 Task: Check the climate impact.
Action: Mouse moved to (719, 68)
Screenshot: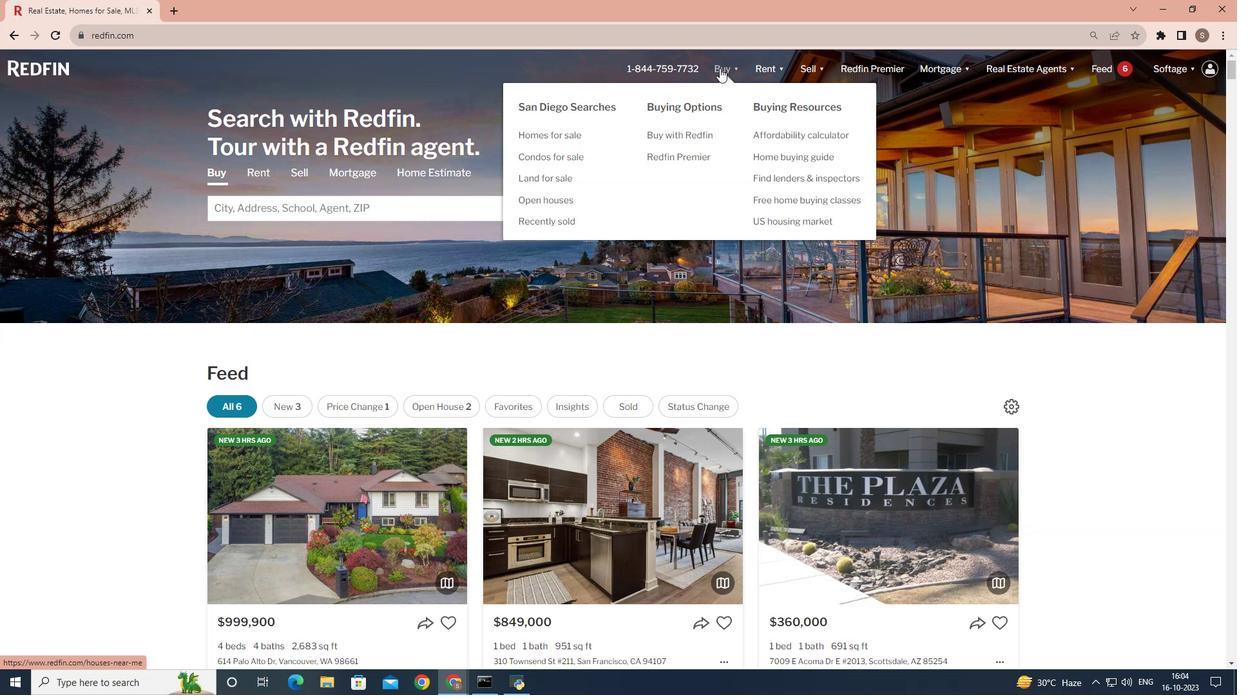 
Action: Mouse pressed left at (719, 68)
Screenshot: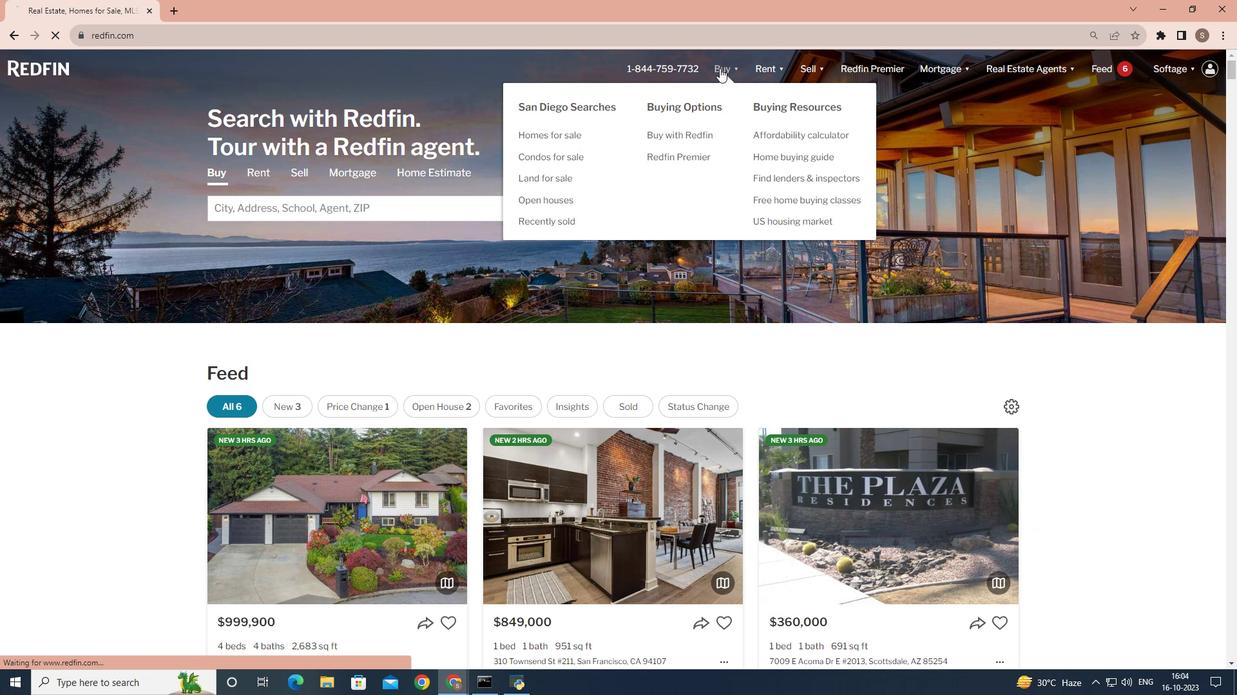 
Action: Mouse moved to (335, 267)
Screenshot: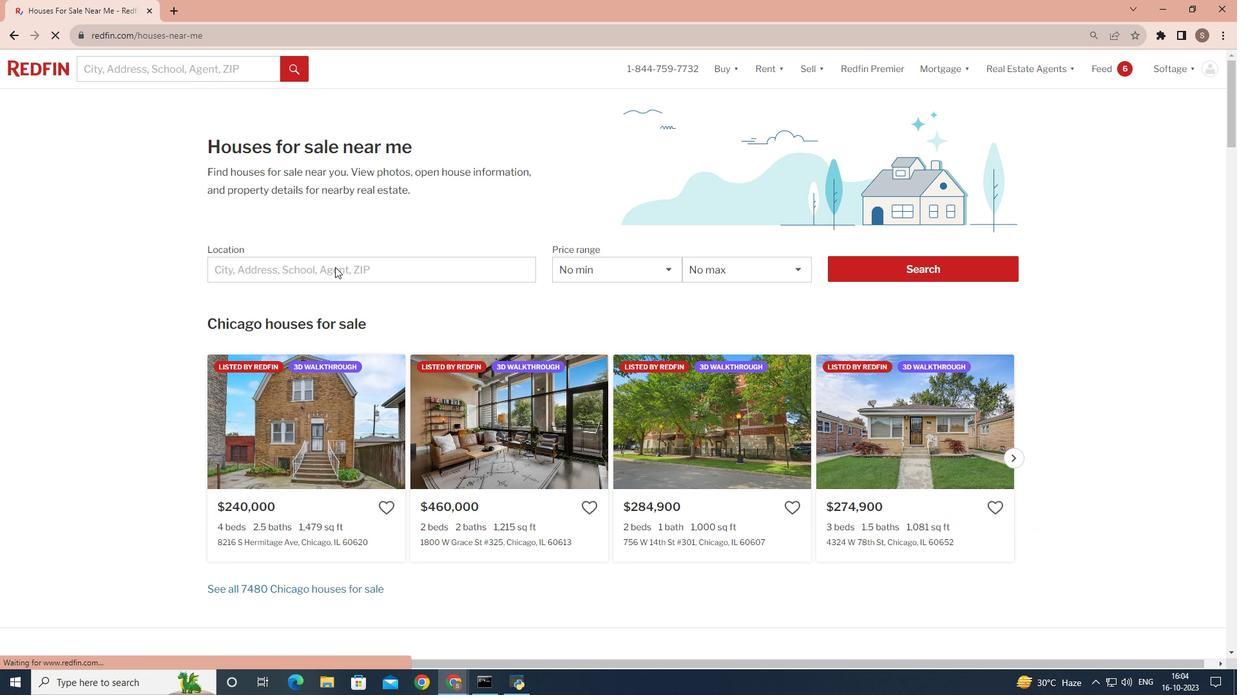 
Action: Mouse pressed left at (335, 267)
Screenshot: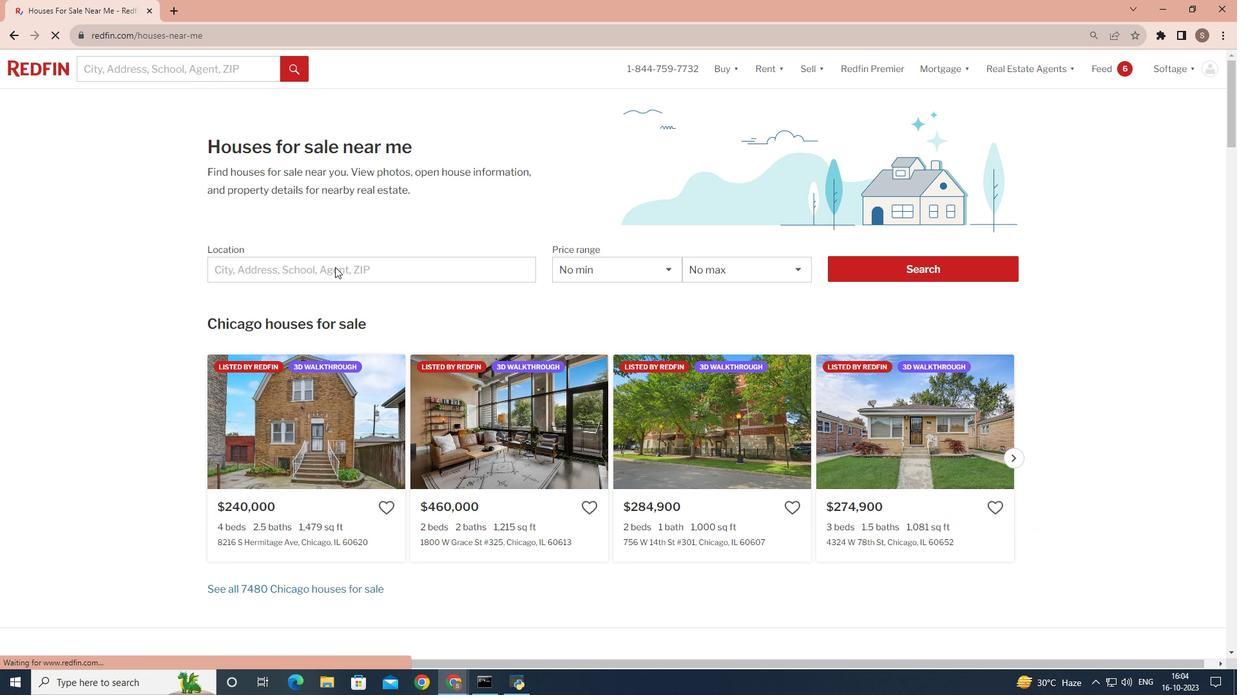 
Action: Mouse moved to (286, 266)
Screenshot: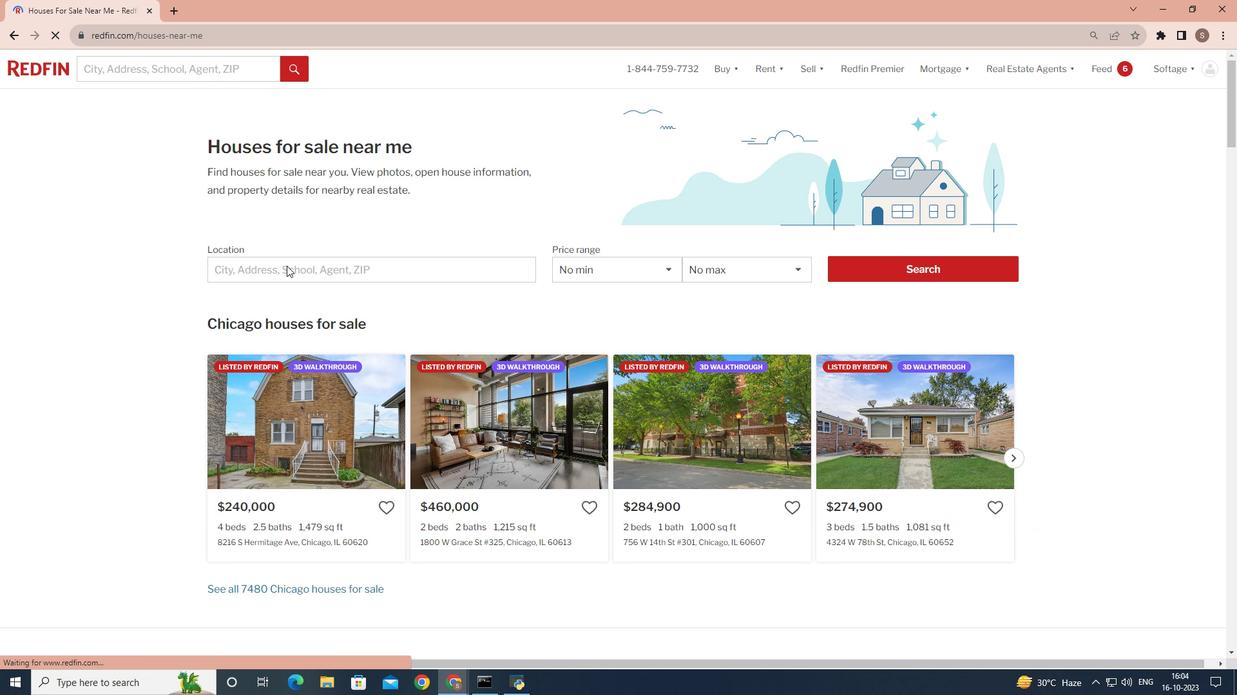 
Action: Mouse pressed left at (286, 266)
Screenshot: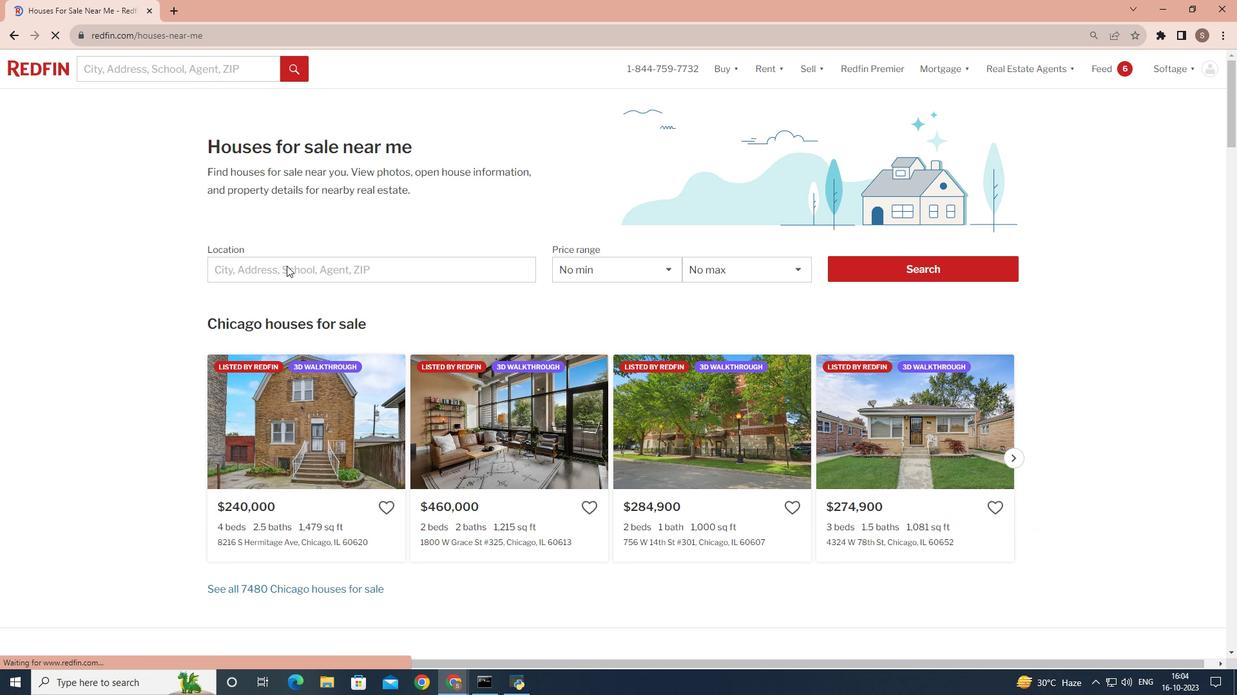 
Action: Mouse pressed left at (286, 266)
Screenshot: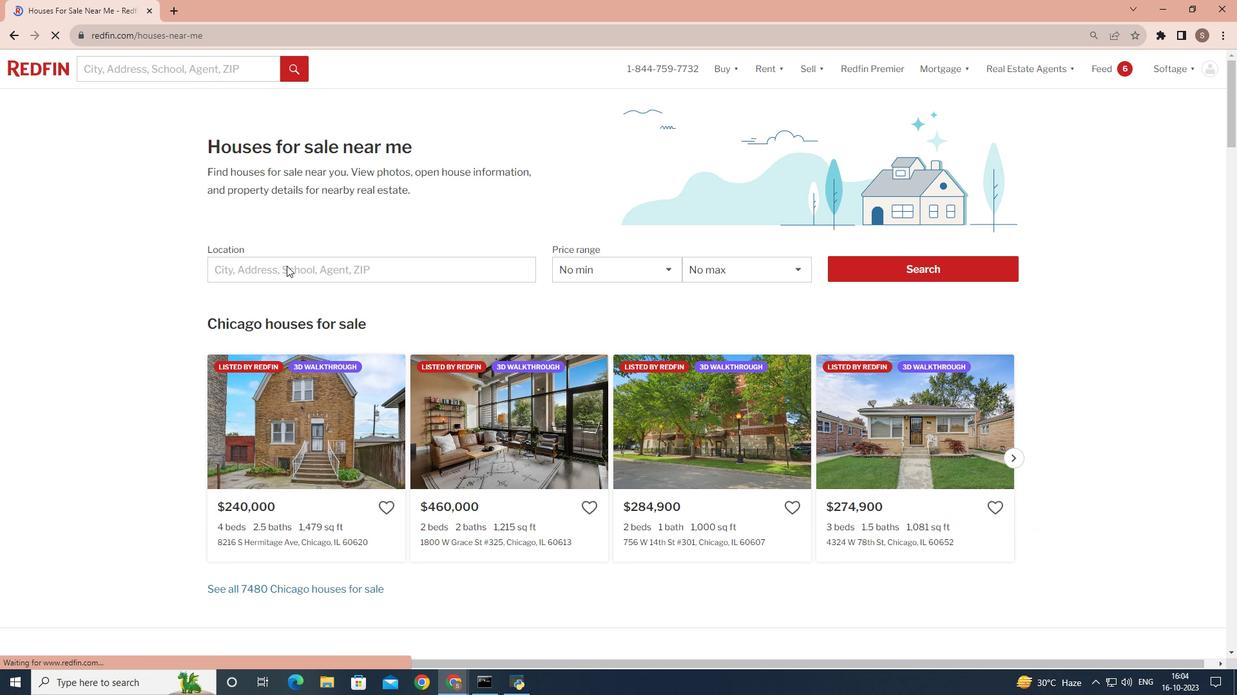 
Action: Mouse moved to (286, 268)
Screenshot: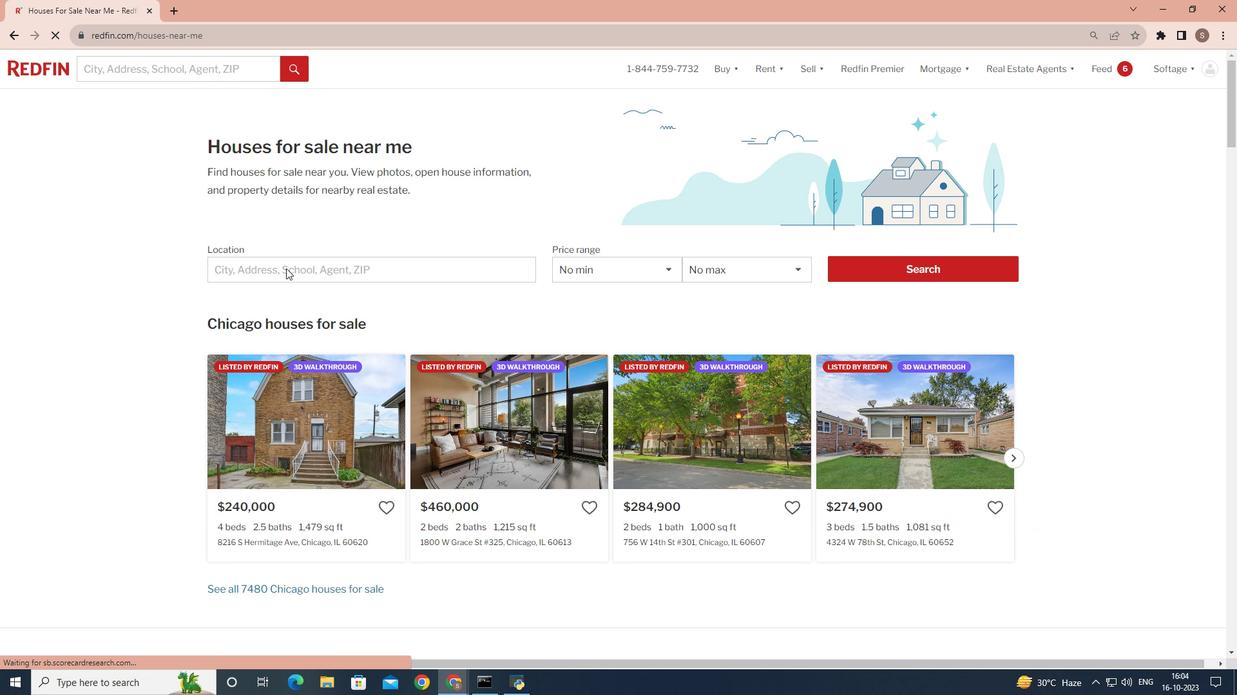 
Action: Mouse pressed left at (286, 268)
Screenshot: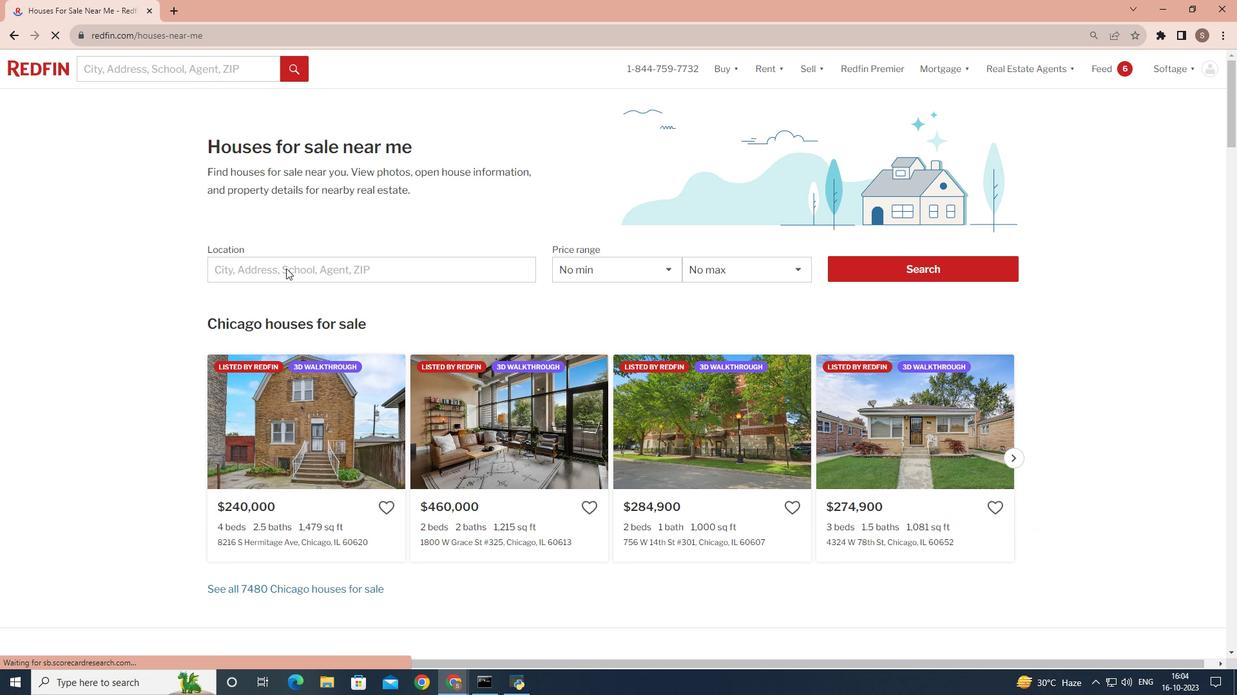 
Action: Mouse pressed left at (286, 268)
Screenshot: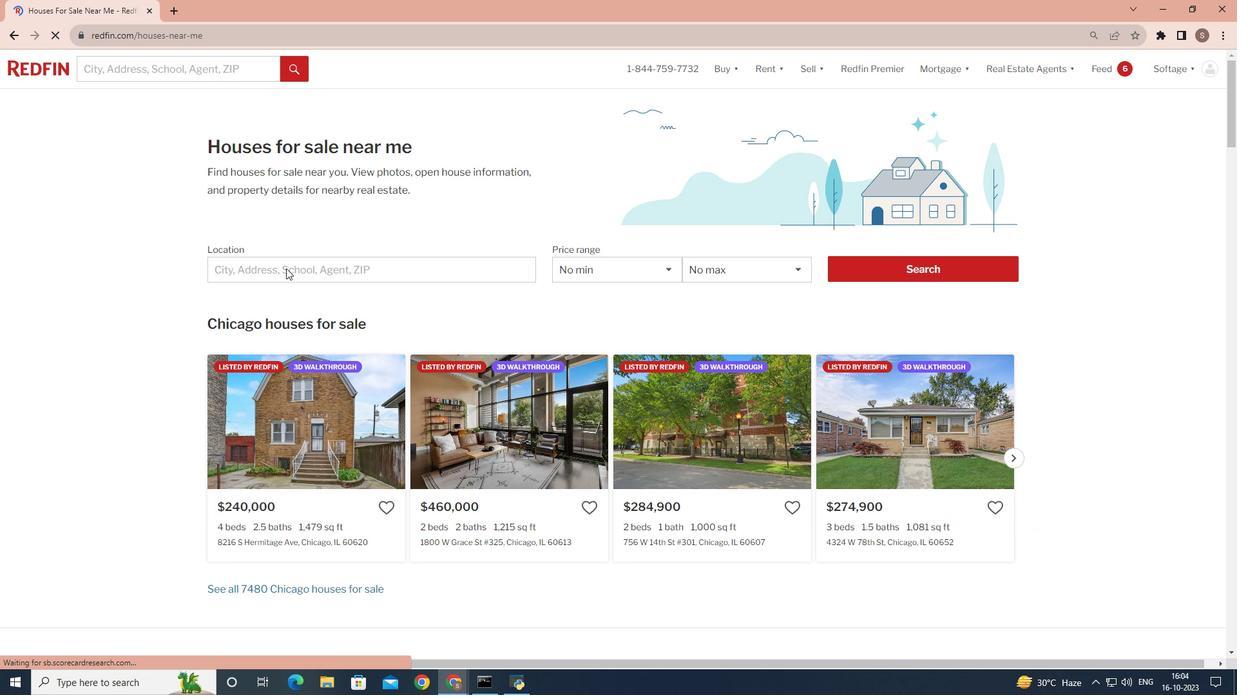 
Action: Mouse pressed left at (286, 268)
Screenshot: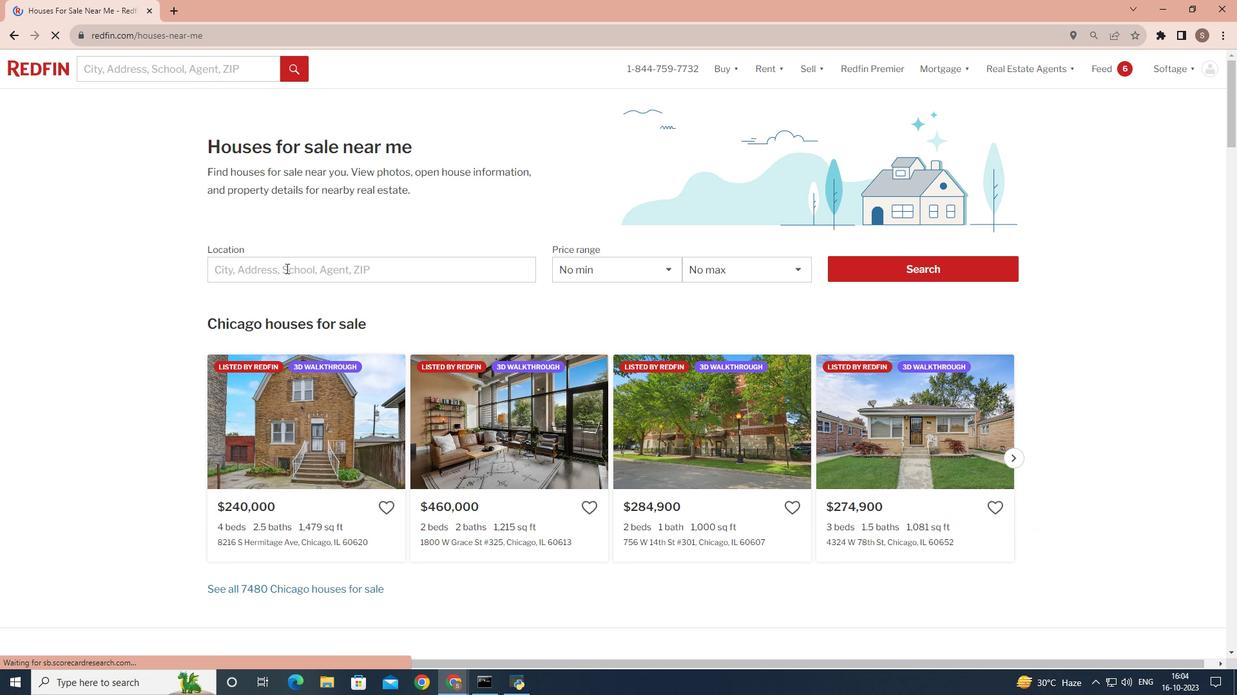 
Action: Key pressed <Key.shift>San<Key.space><Key.shift>Diego
Screenshot: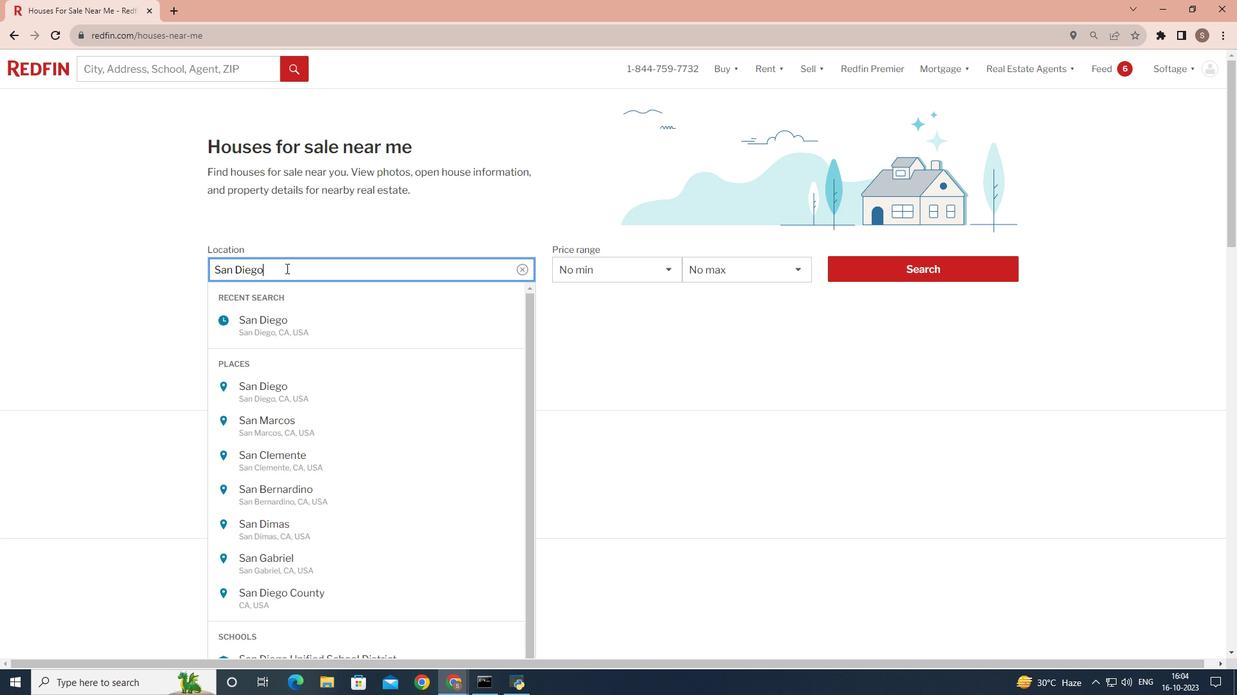 
Action: Mouse moved to (854, 269)
Screenshot: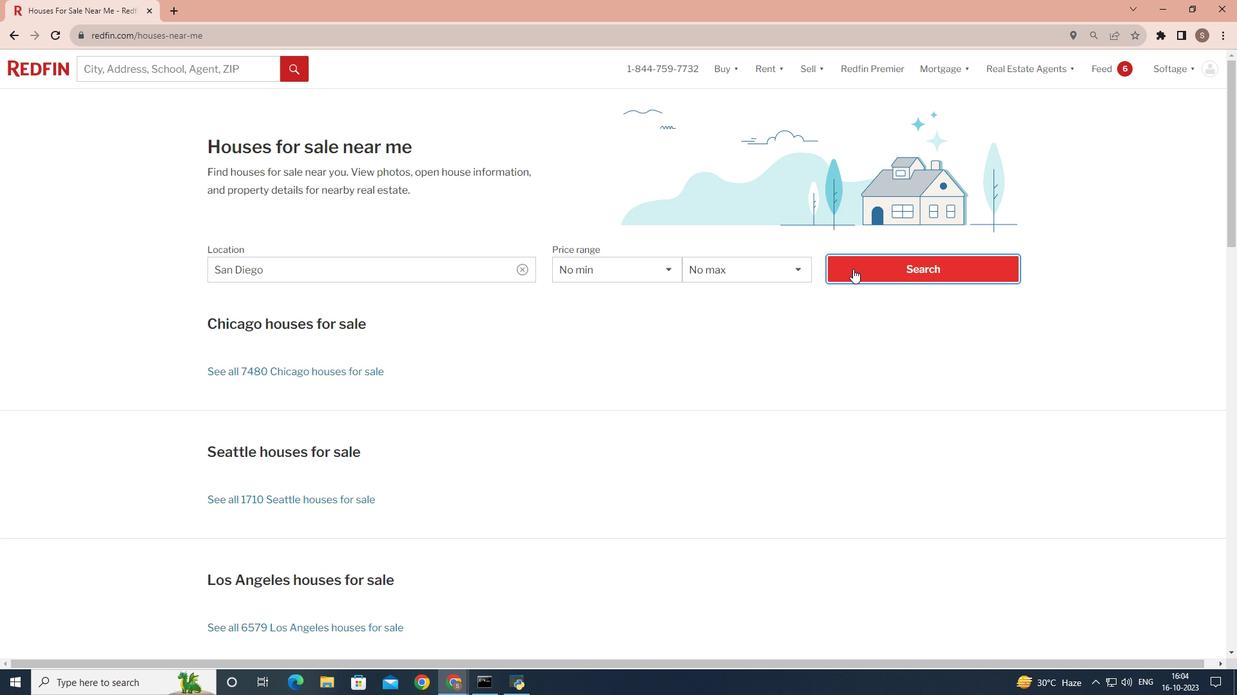 
Action: Mouse pressed left at (854, 269)
Screenshot: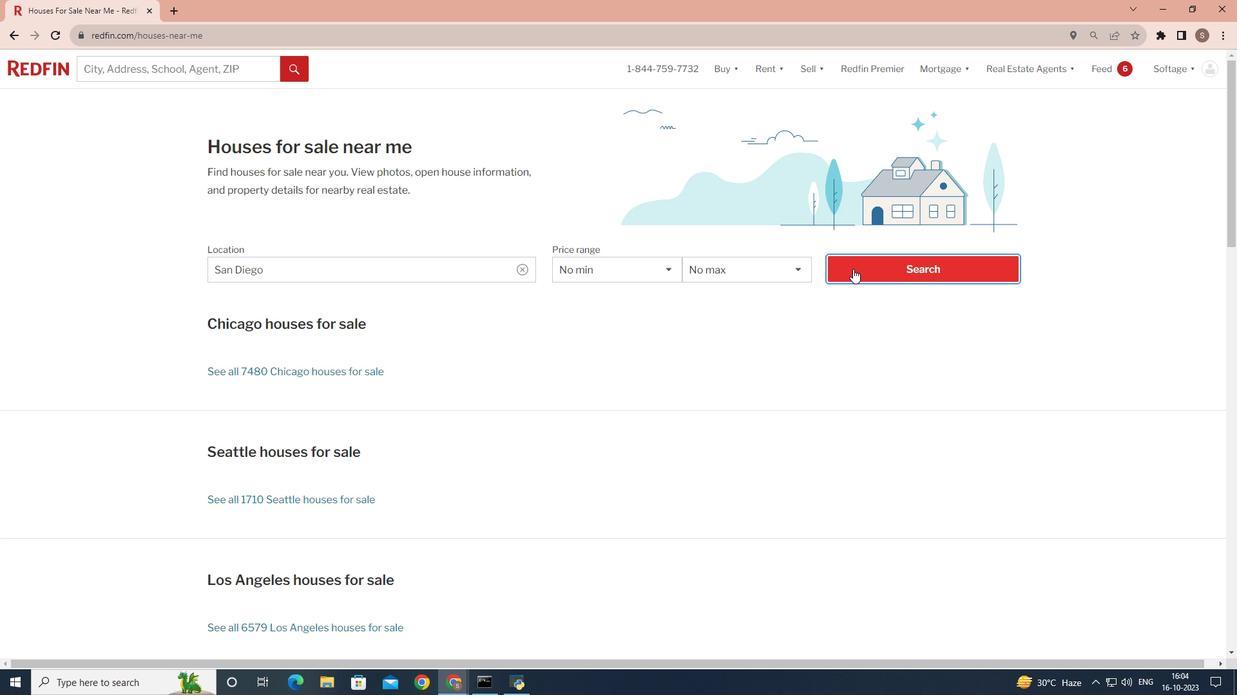 
Action: Mouse moved to (853, 269)
Screenshot: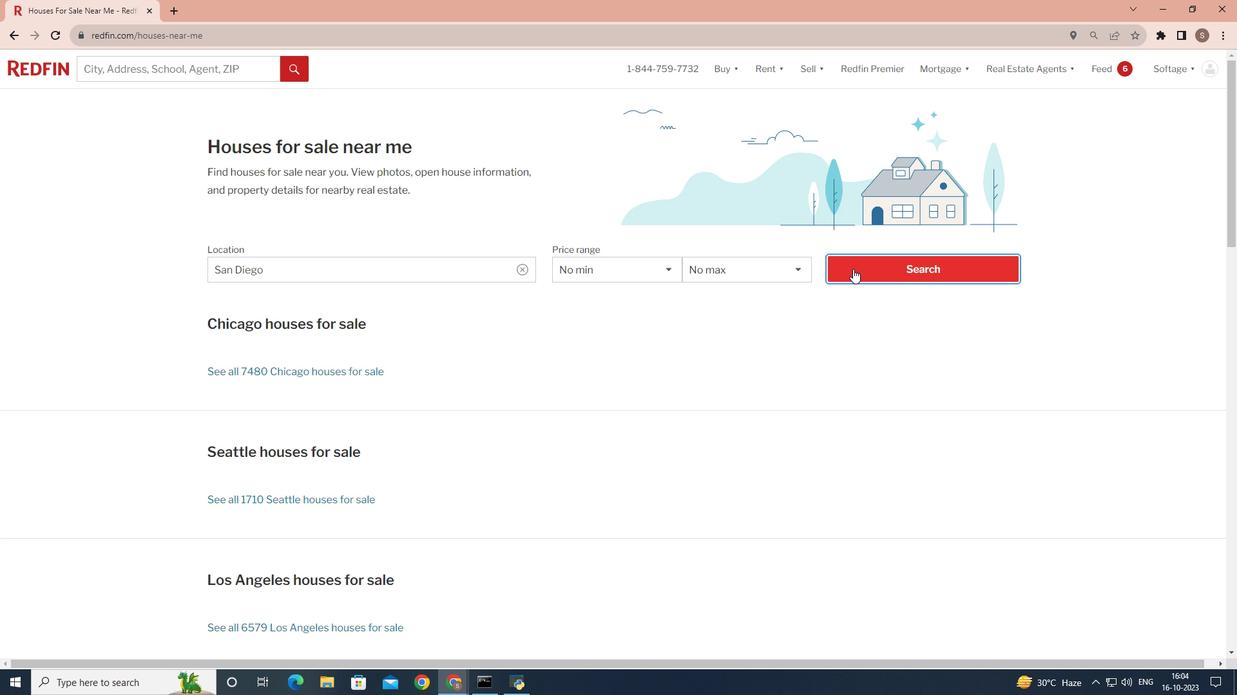 
Action: Mouse pressed left at (853, 269)
Screenshot: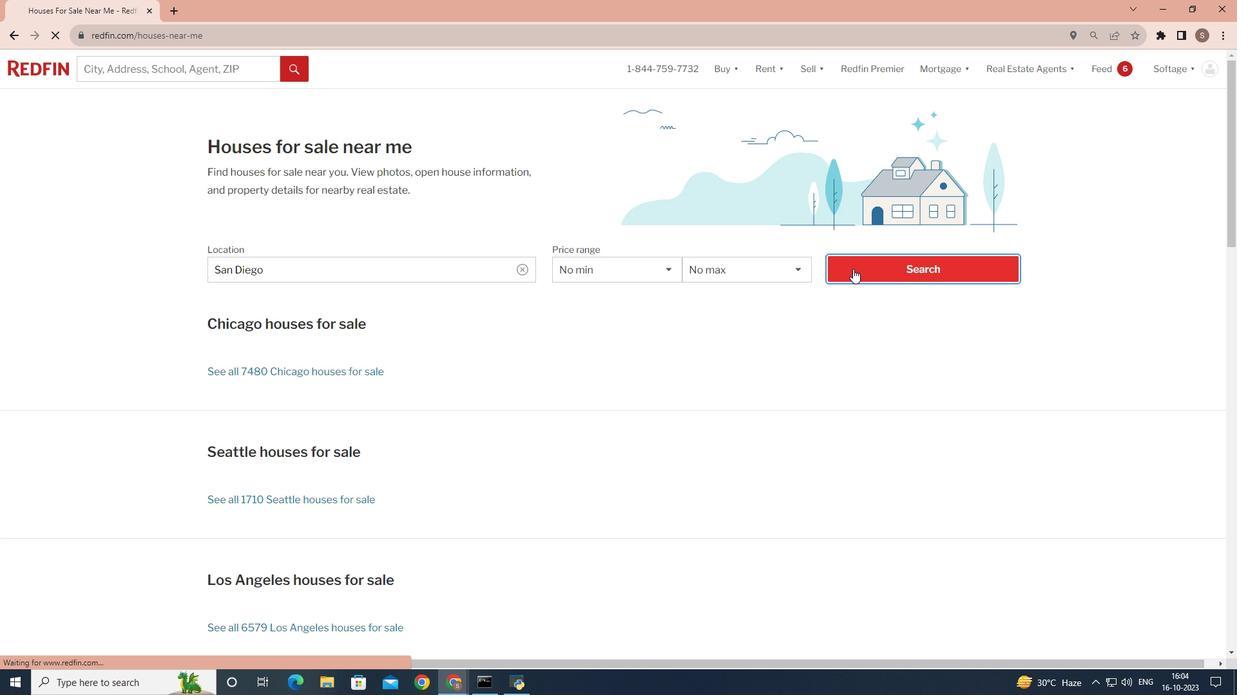 
Action: Mouse moved to (1088, 108)
Screenshot: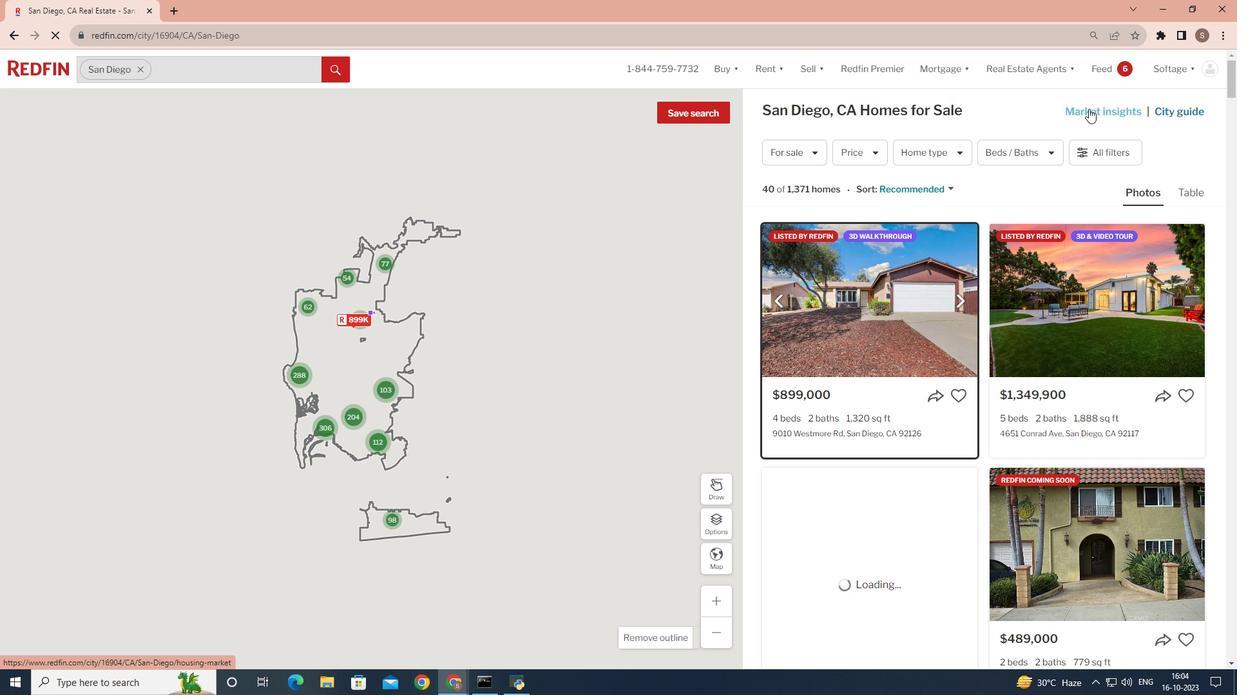 
Action: Mouse pressed left at (1088, 108)
Screenshot: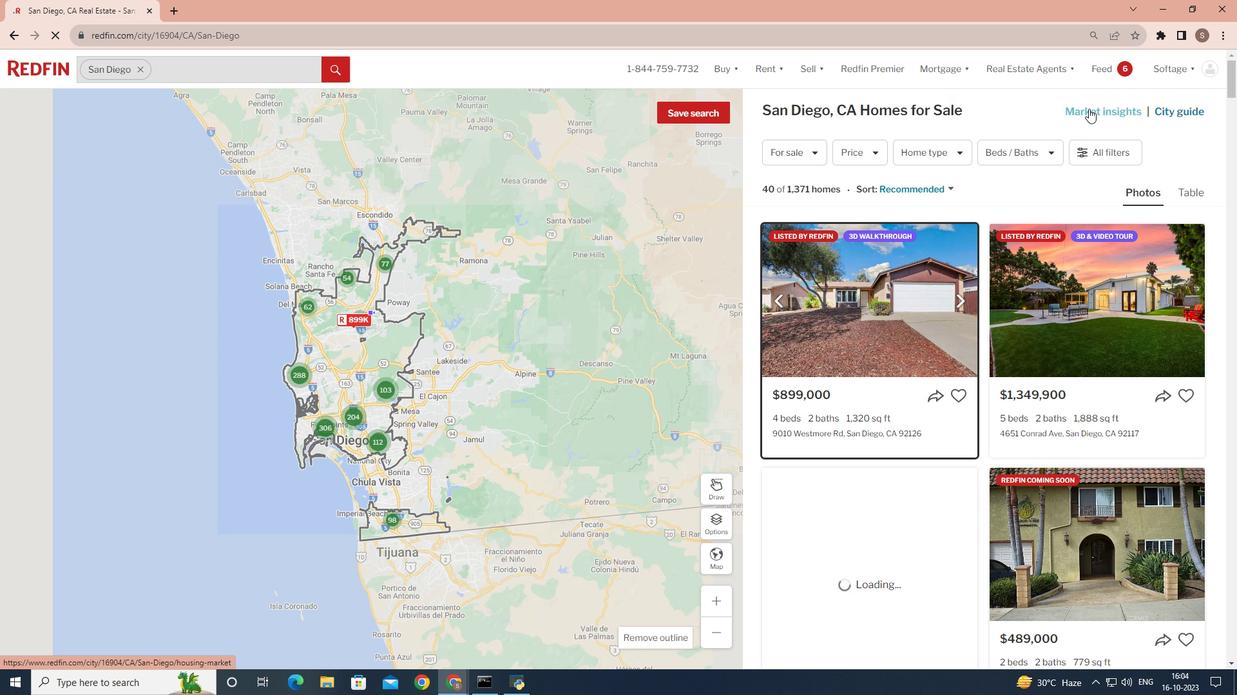 
Action: Mouse moved to (630, 213)
Screenshot: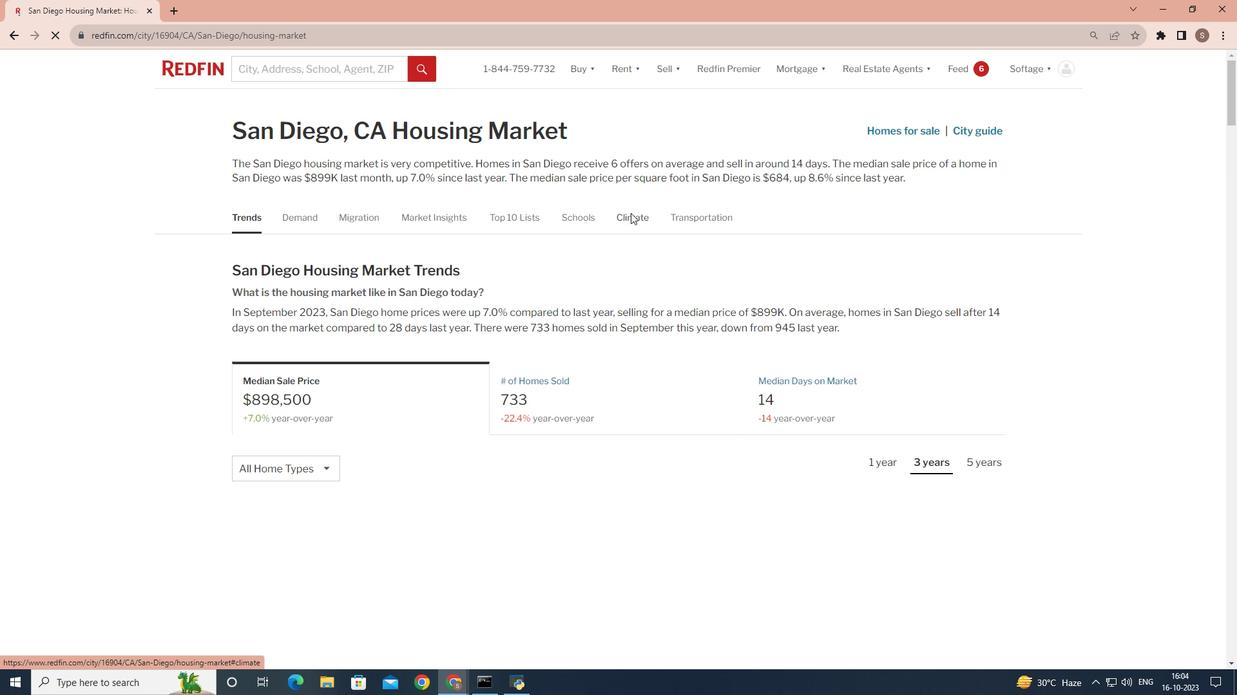 
Action: Mouse pressed left at (630, 213)
Screenshot: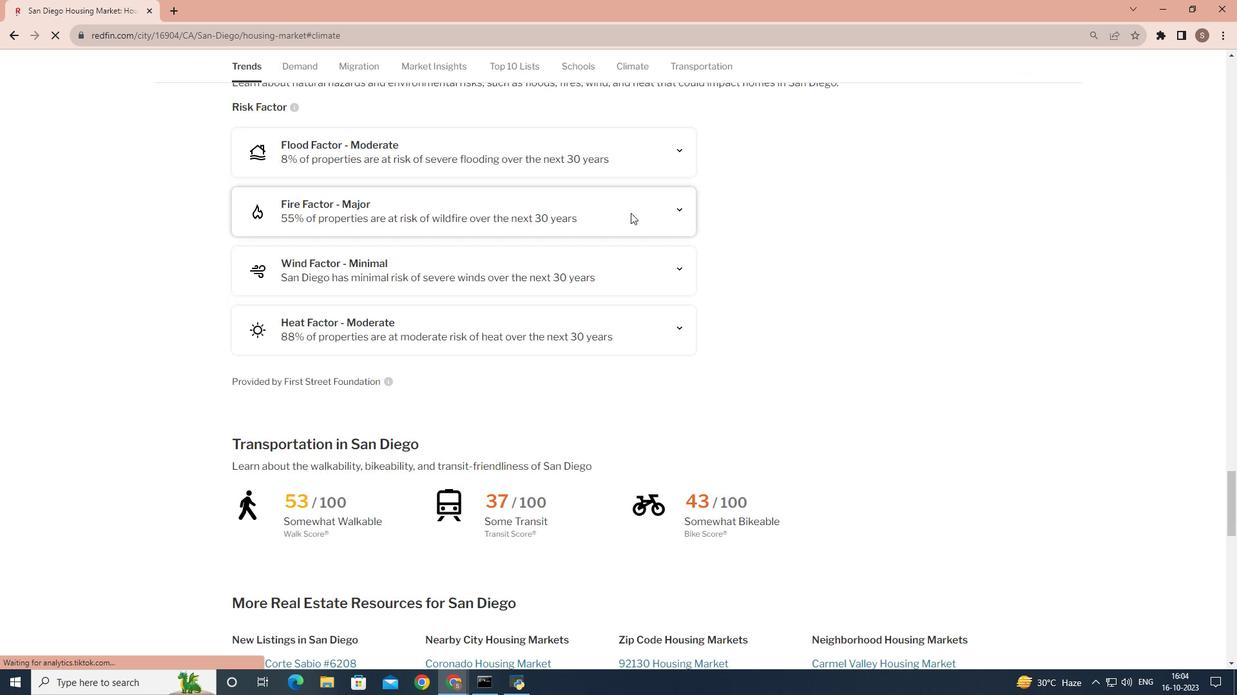
